 Task: Visit the company website of Amazon
Action: Mouse moved to (10, 220)
Screenshot: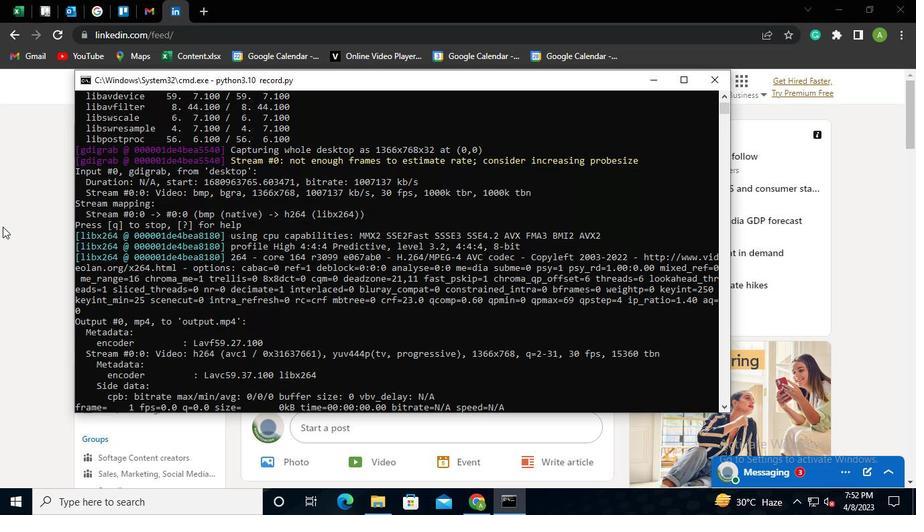 
Action: Mouse pressed left at (10, 220)
Screenshot: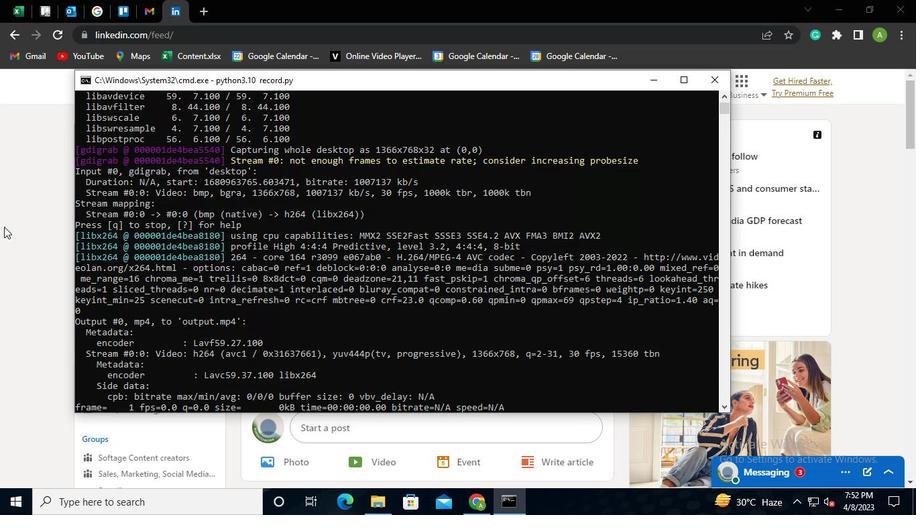 
Action: Mouse moved to (136, 93)
Screenshot: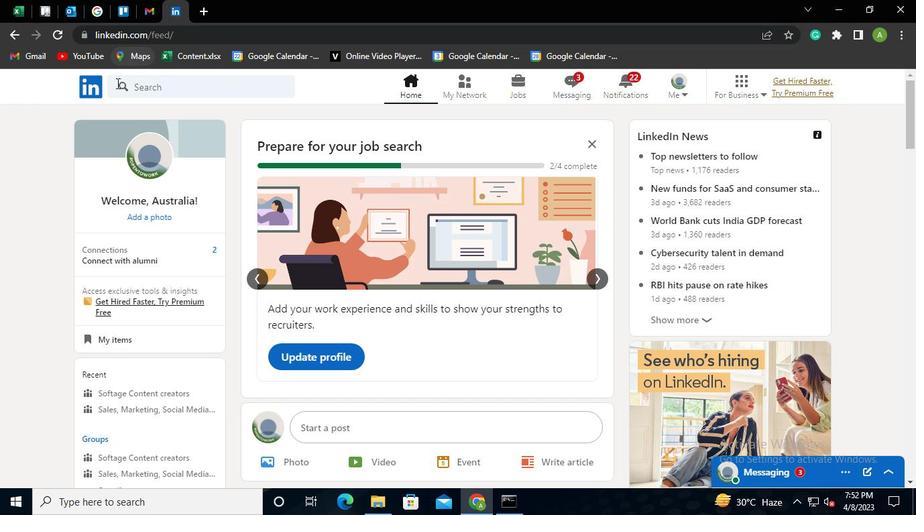 
Action: Mouse pressed left at (136, 93)
Screenshot: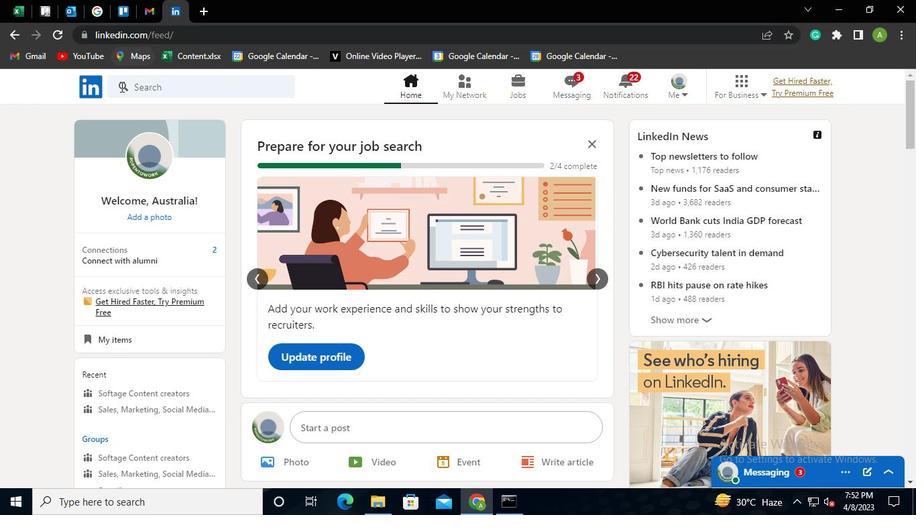 
Action: Mouse moved to (138, 140)
Screenshot: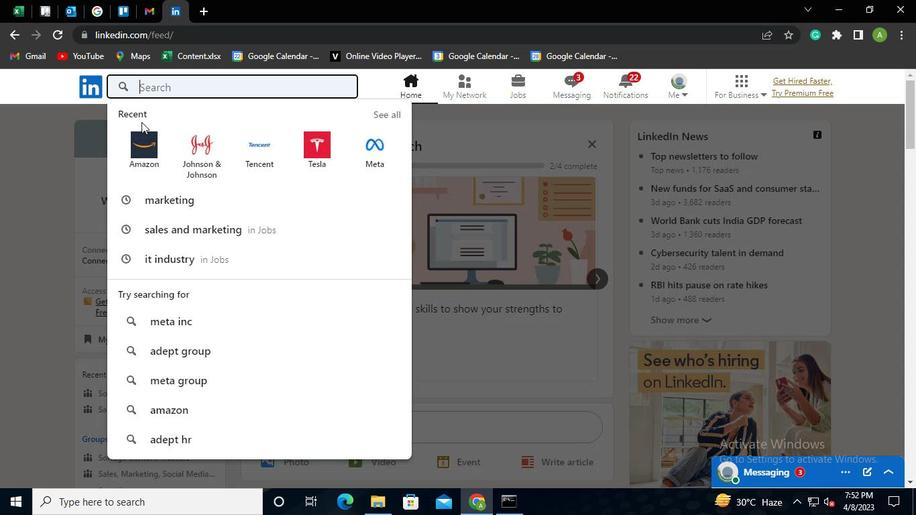 
Action: Mouse pressed left at (138, 140)
Screenshot: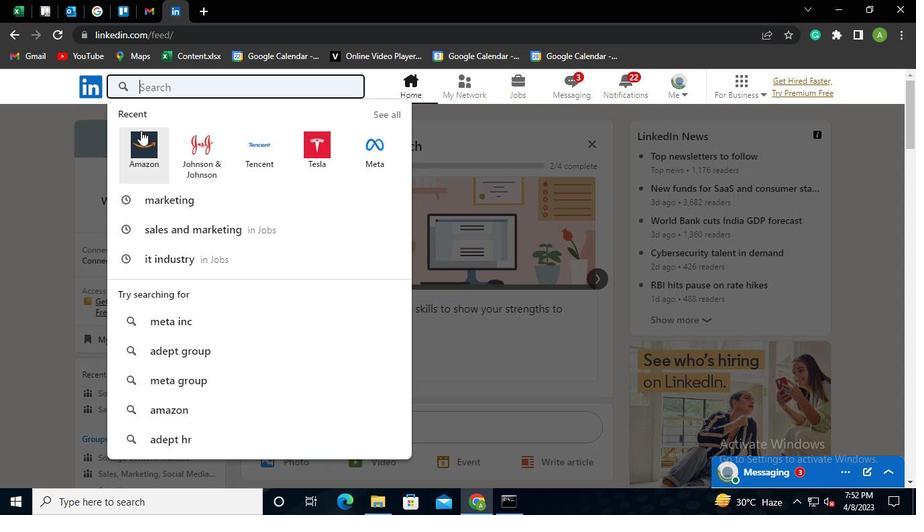 
Action: Mouse moved to (222, 355)
Screenshot: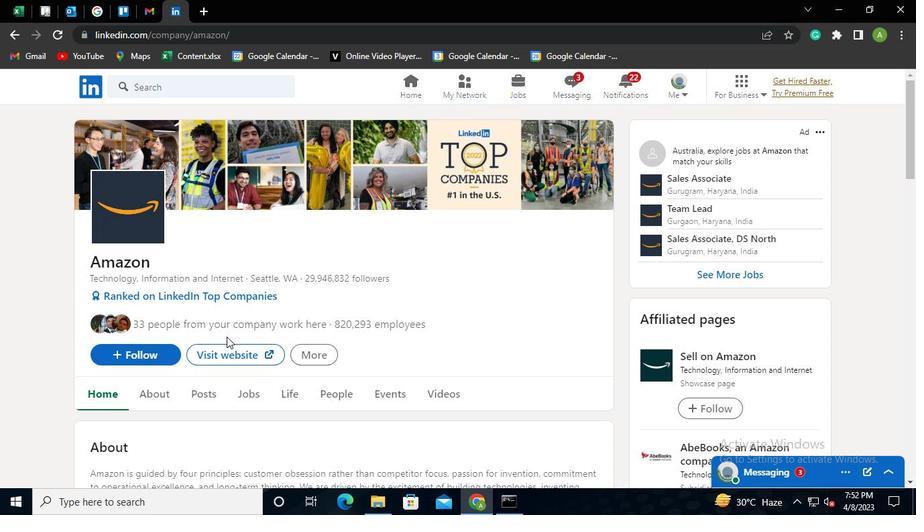 
Action: Mouse pressed left at (222, 355)
Screenshot: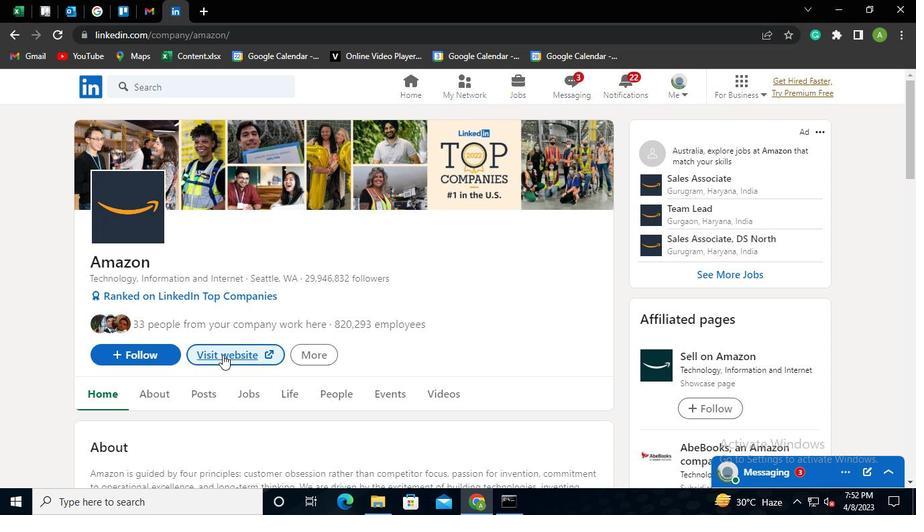 
Action: Mouse moved to (499, 514)
Screenshot: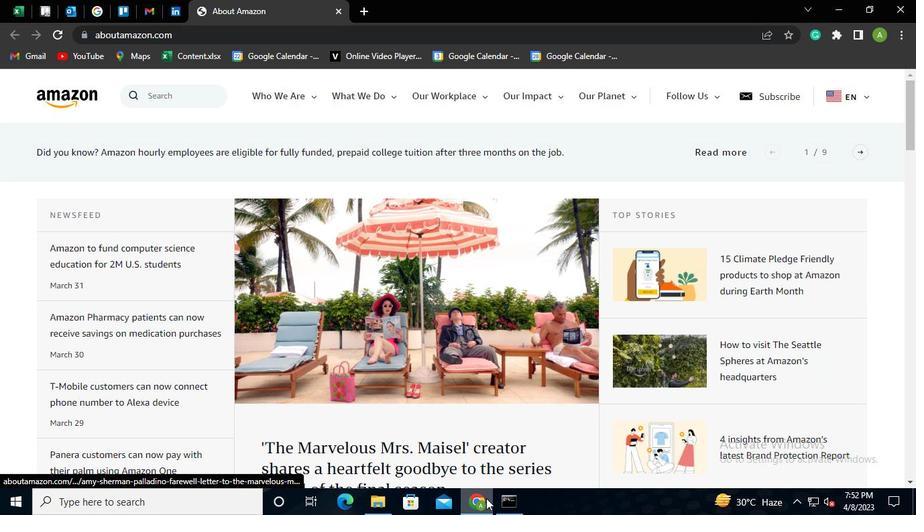 
Action: Mouse pressed left at (499, 514)
Screenshot: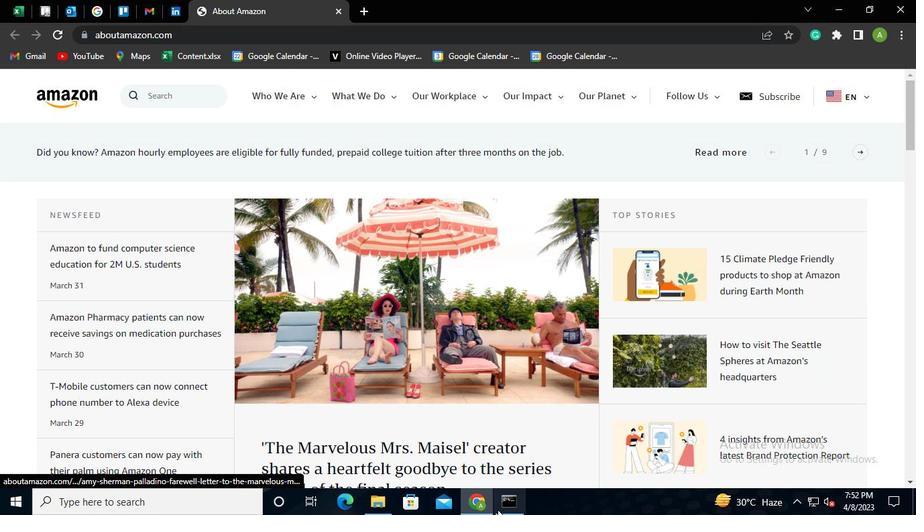 
Action: Mouse moved to (709, 77)
Screenshot: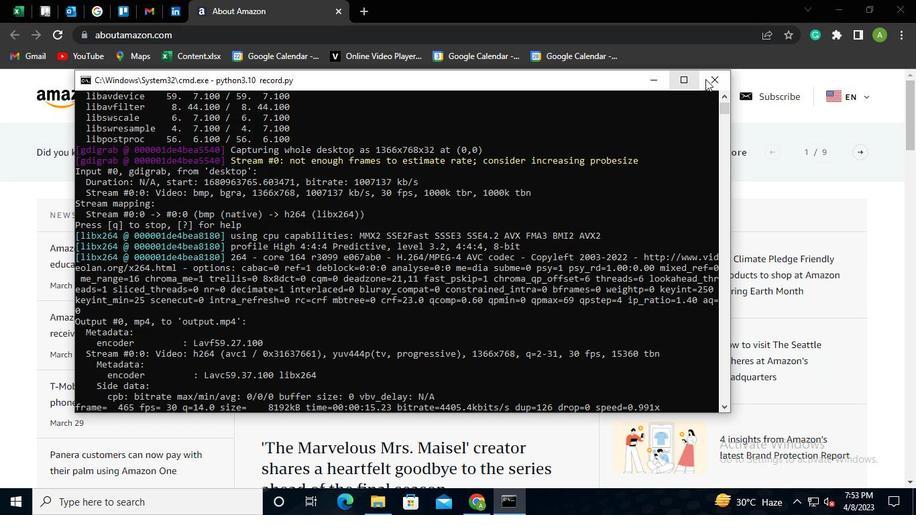 
Action: Mouse pressed left at (709, 77)
Screenshot: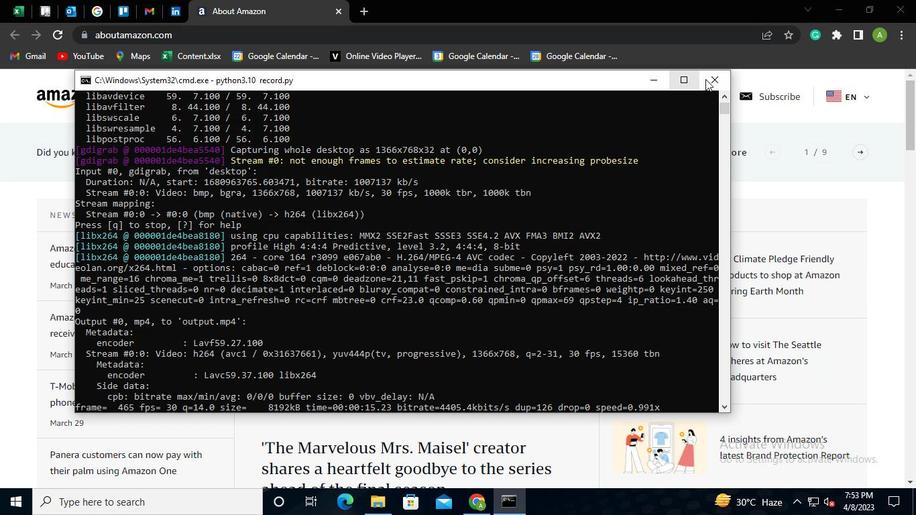 
Action: Mouse moved to (709, 79)
Screenshot: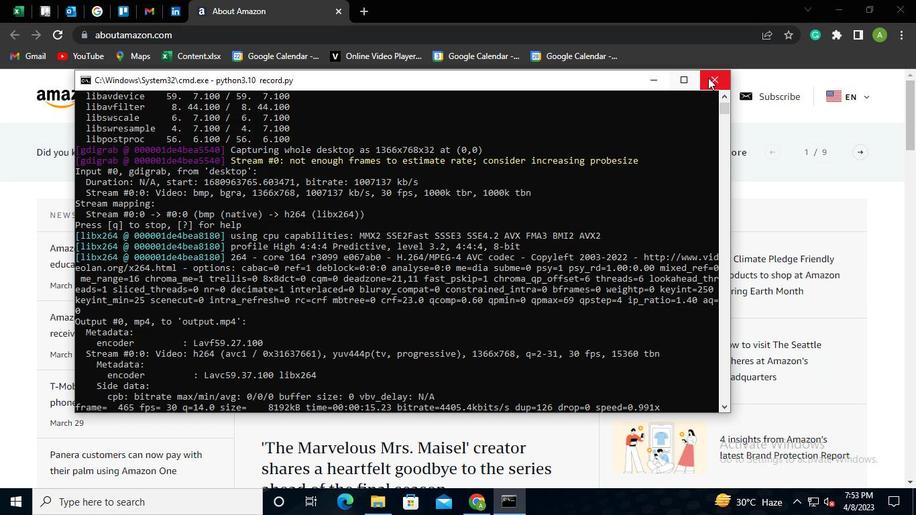 
